 Task: Set the Layer B modulation for the ISDB-T reception parameter to 16-VSB.
Action: Mouse moved to (126, 22)
Screenshot: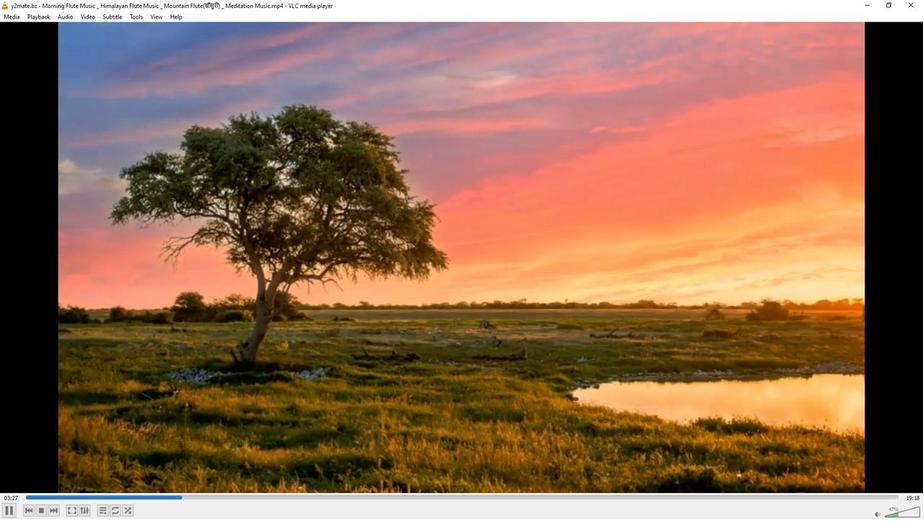 
Action: Mouse pressed left at (126, 22)
Screenshot: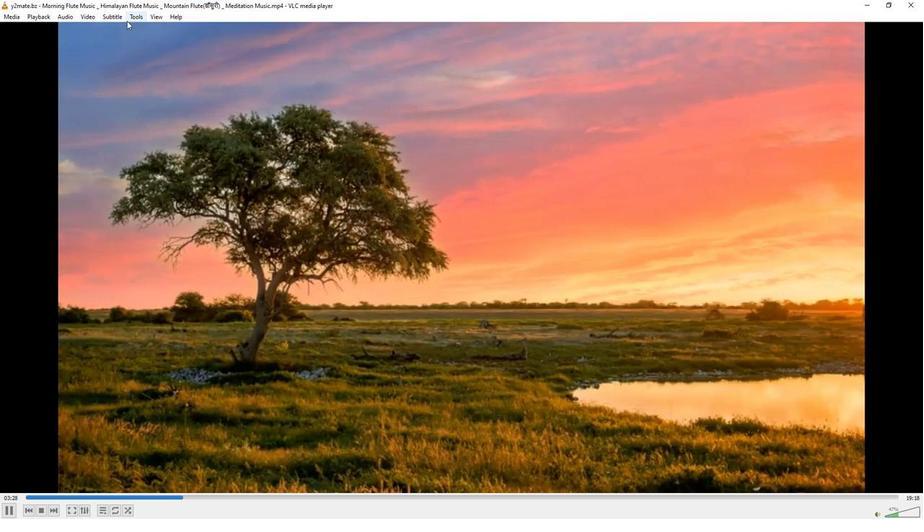 
Action: Mouse moved to (137, 132)
Screenshot: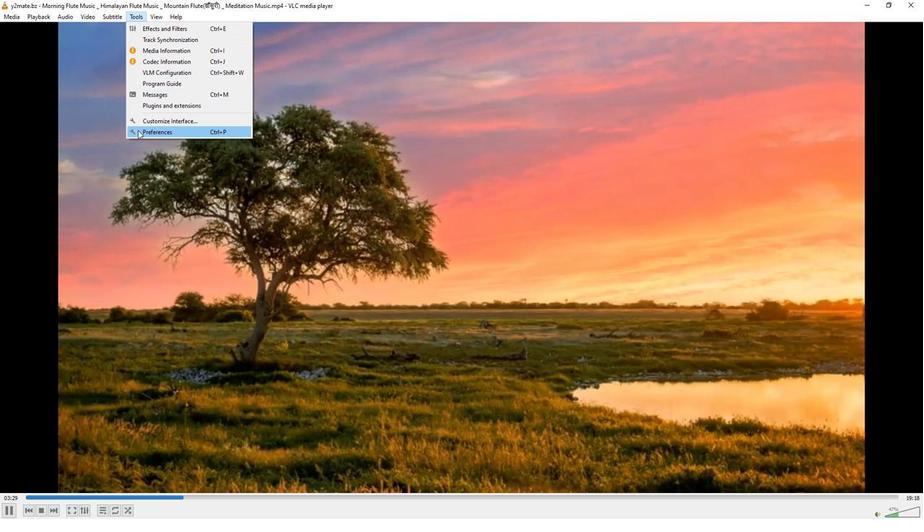 
Action: Mouse pressed left at (137, 132)
Screenshot: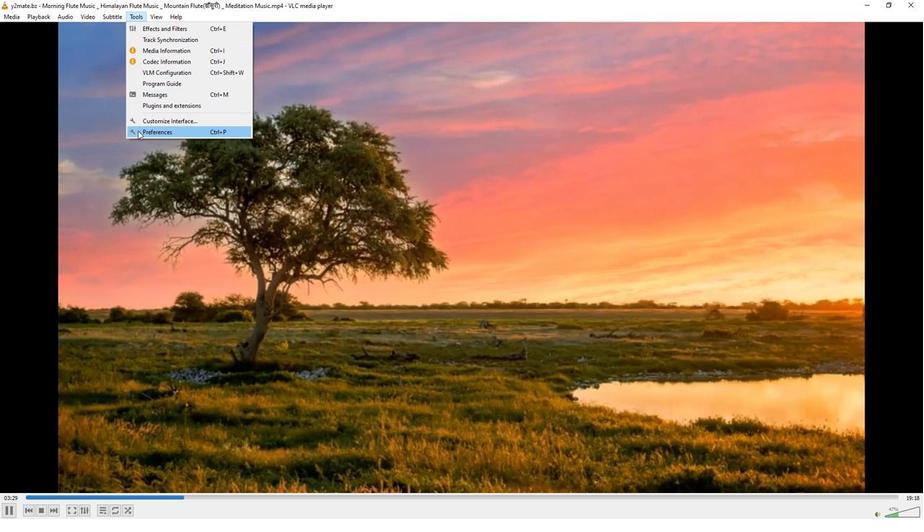 
Action: Mouse moved to (300, 423)
Screenshot: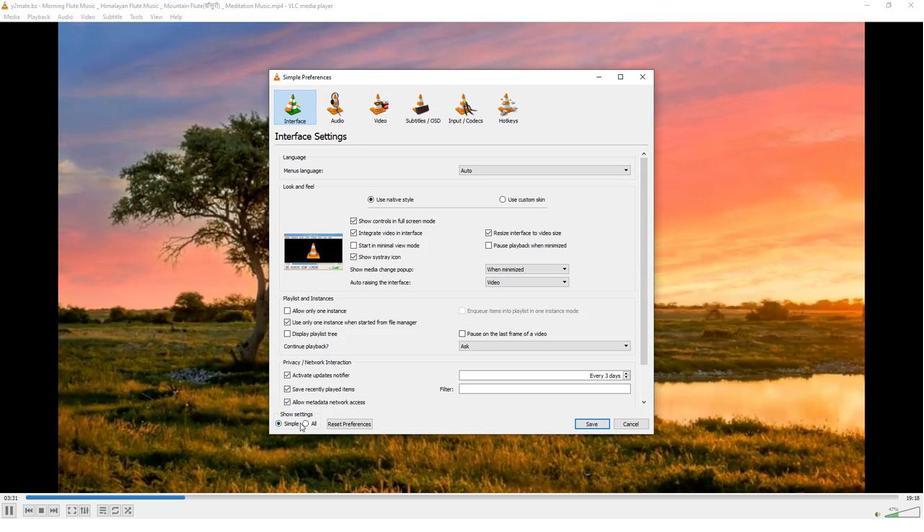 
Action: Mouse pressed left at (300, 423)
Screenshot: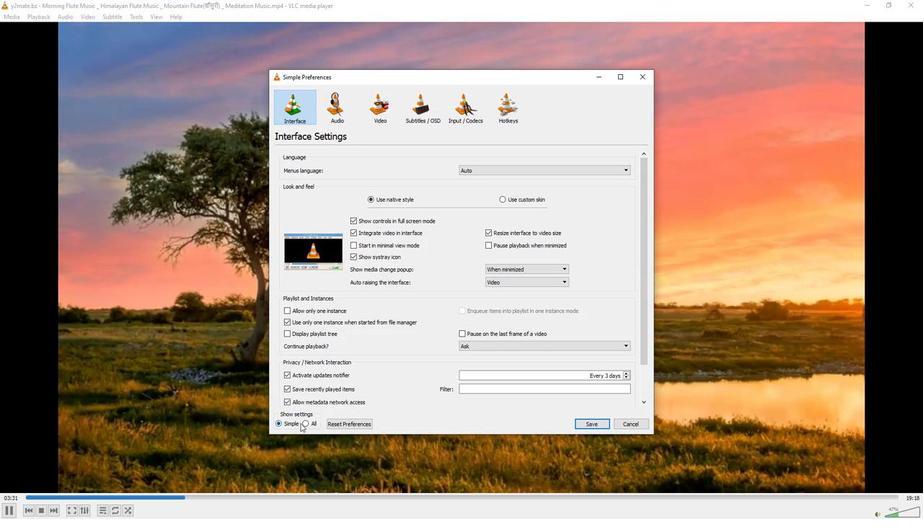 
Action: Mouse moved to (303, 424)
Screenshot: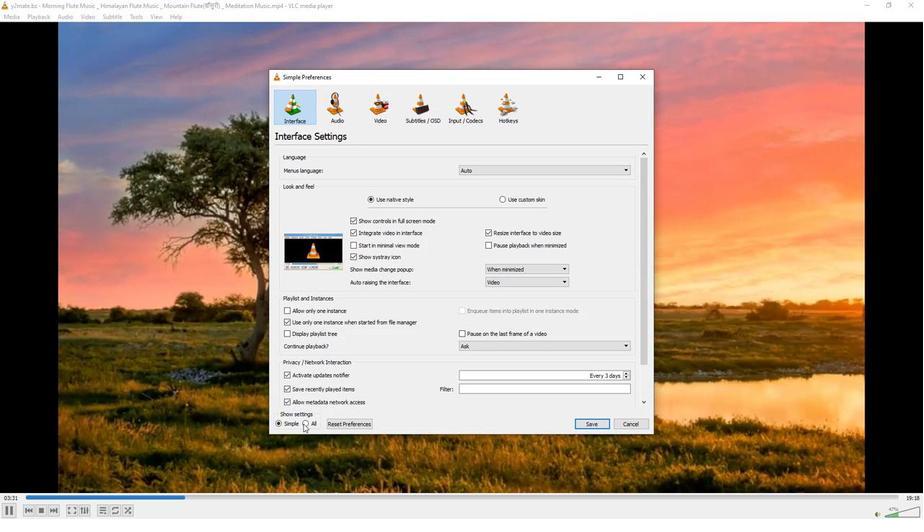 
Action: Mouse pressed left at (303, 424)
Screenshot: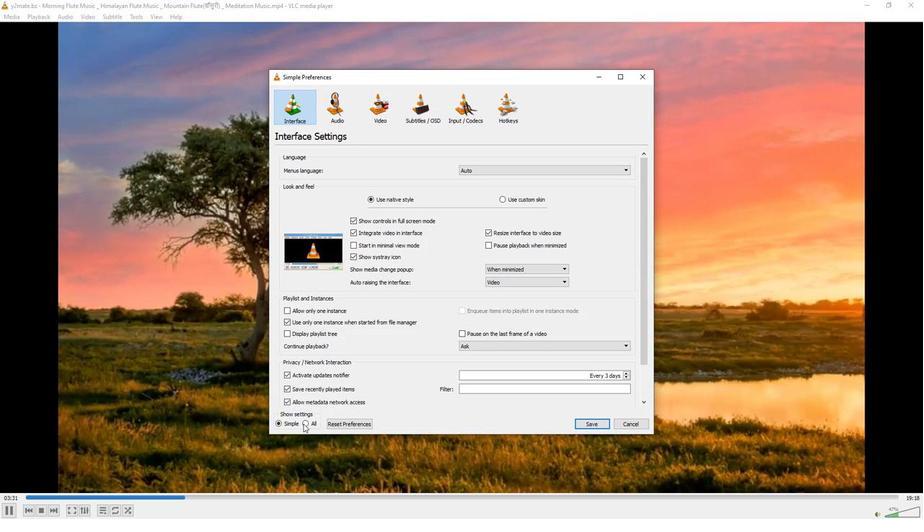 
Action: Mouse moved to (293, 261)
Screenshot: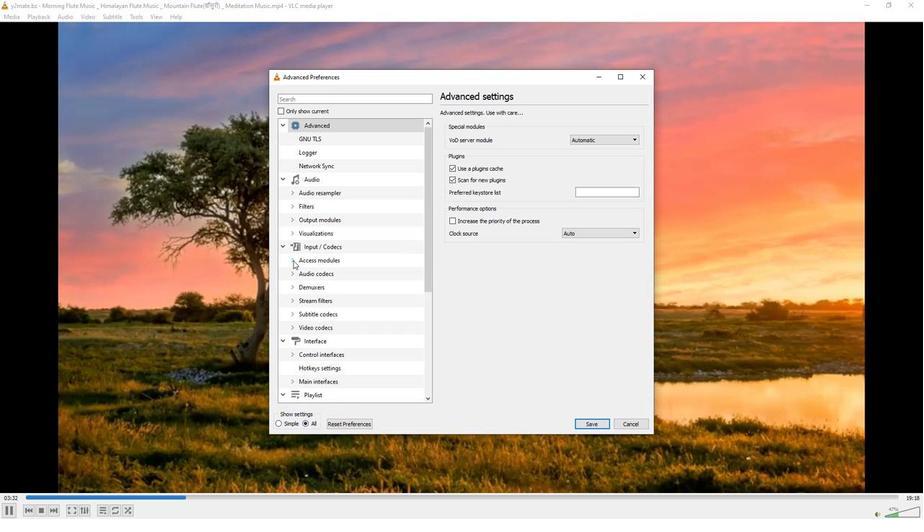 
Action: Mouse pressed left at (293, 261)
Screenshot: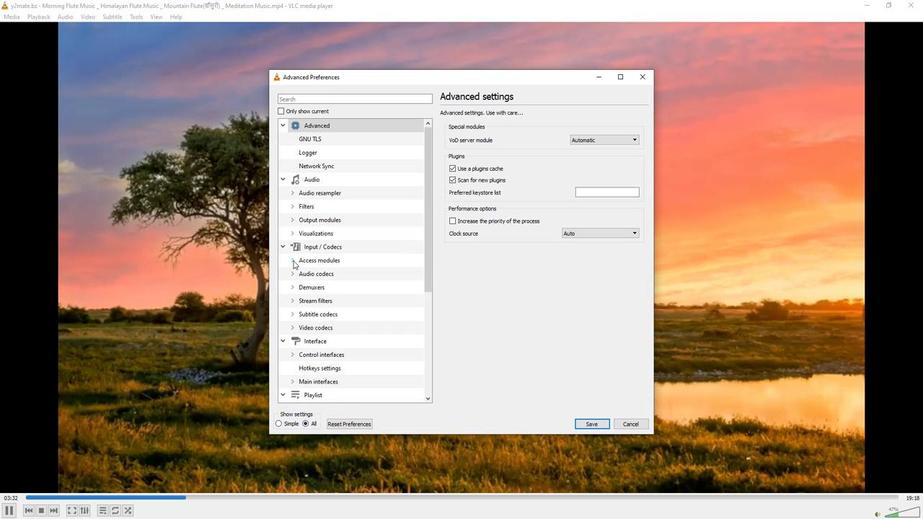 
Action: Mouse moved to (311, 342)
Screenshot: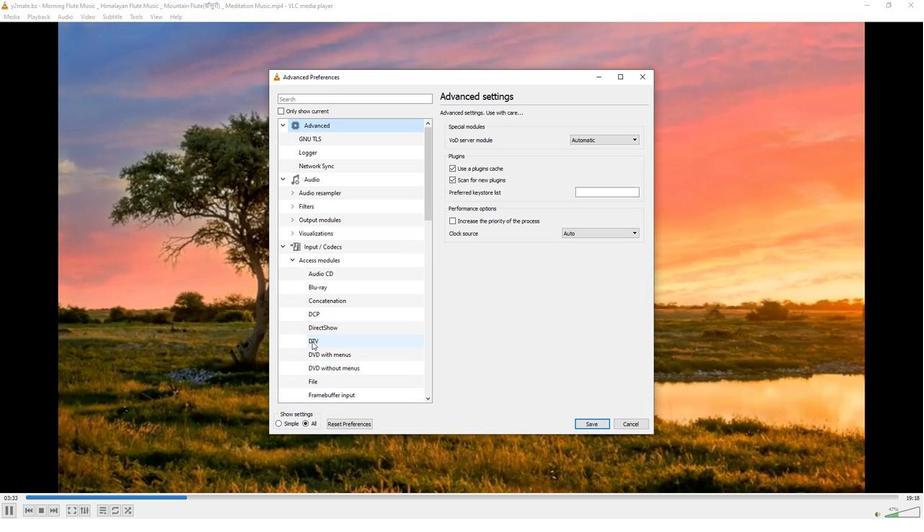 
Action: Mouse pressed left at (311, 342)
Screenshot: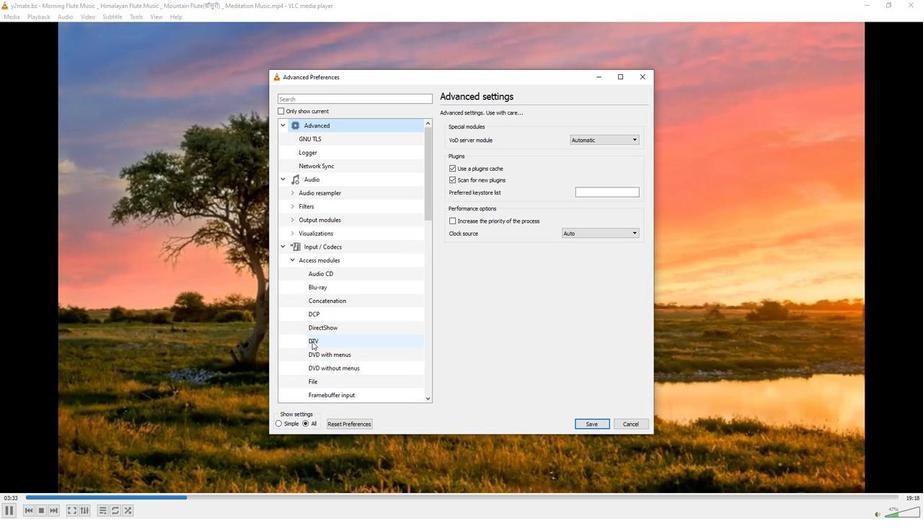
Action: Mouse moved to (625, 368)
Screenshot: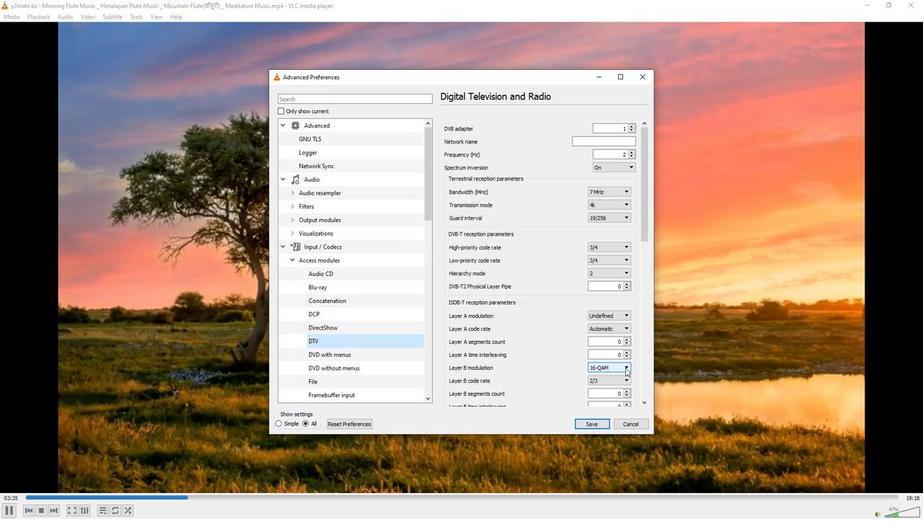 
Action: Mouse pressed left at (625, 368)
Screenshot: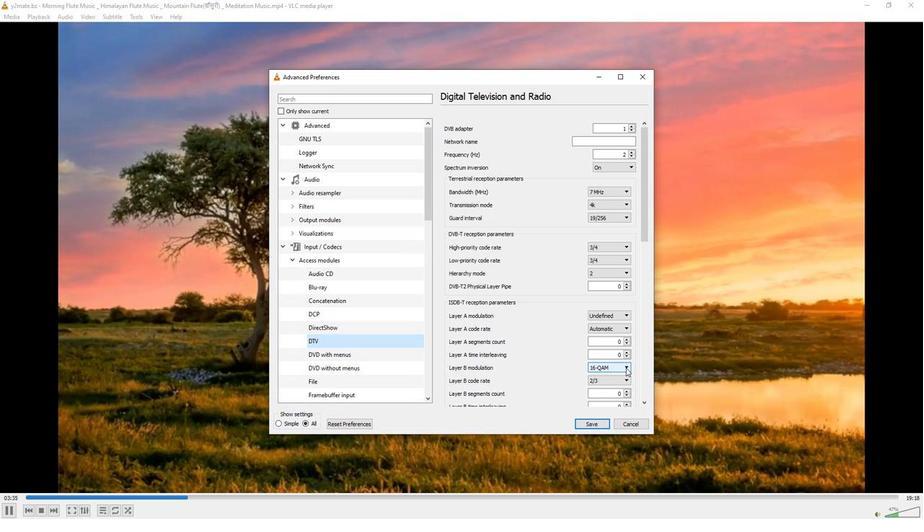 
Action: Mouse moved to (605, 433)
Screenshot: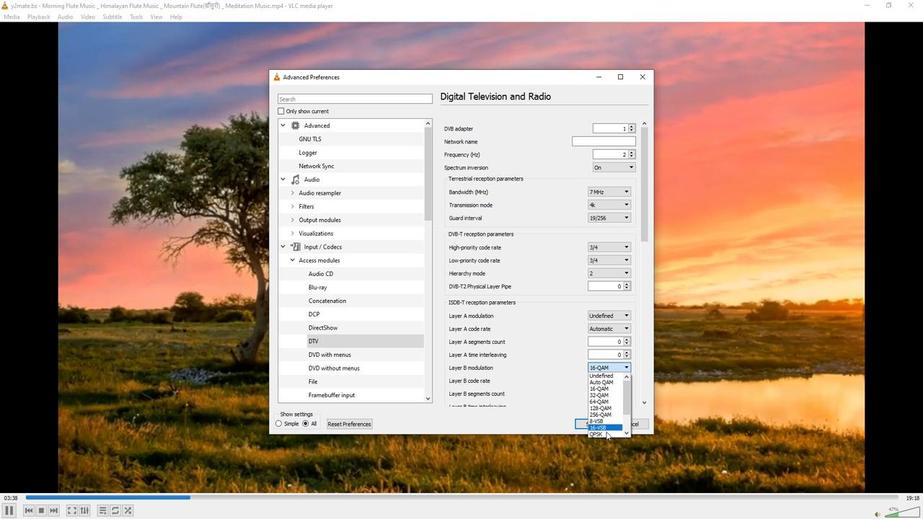 
Action: Mouse pressed left at (605, 433)
Screenshot: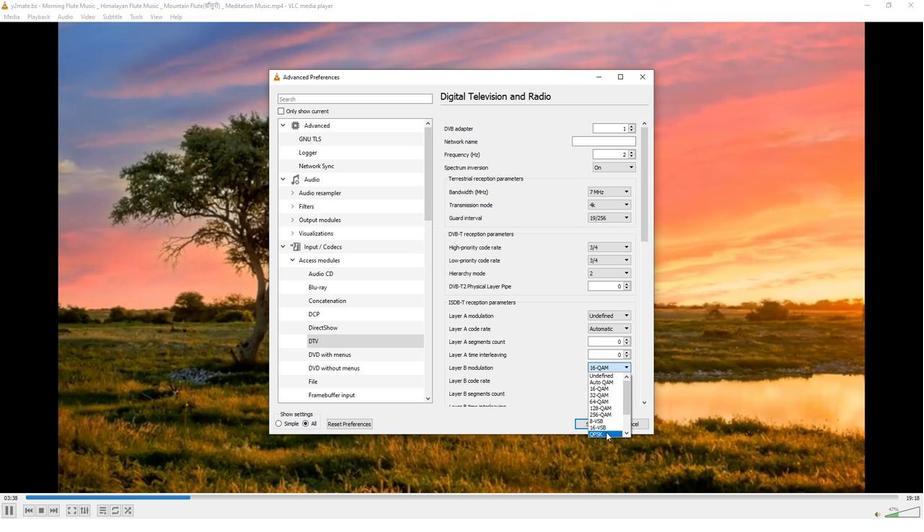 
Action: Mouse moved to (547, 397)
Screenshot: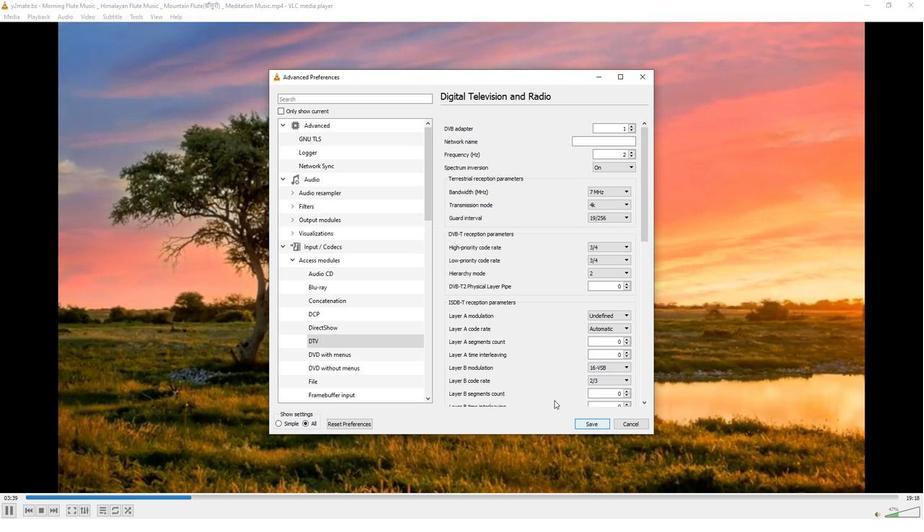 
